 Task: Add comment ""Adopt the pace of nature"".
Action: Mouse moved to (123, 70)
Screenshot: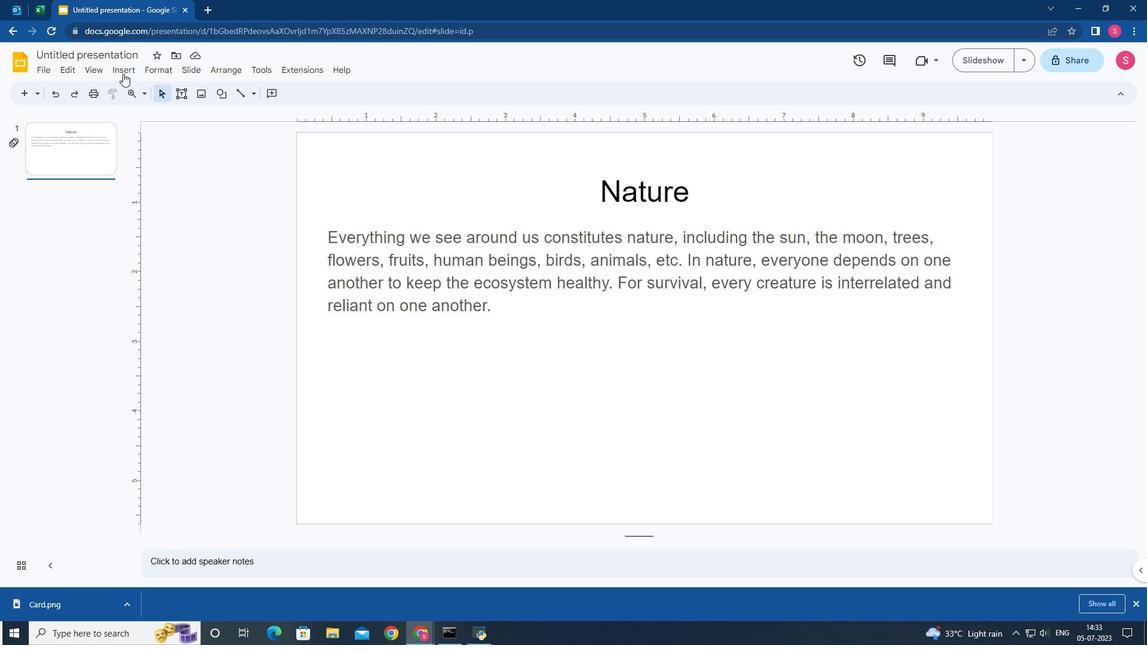 
Action: Mouse pressed left at (123, 70)
Screenshot: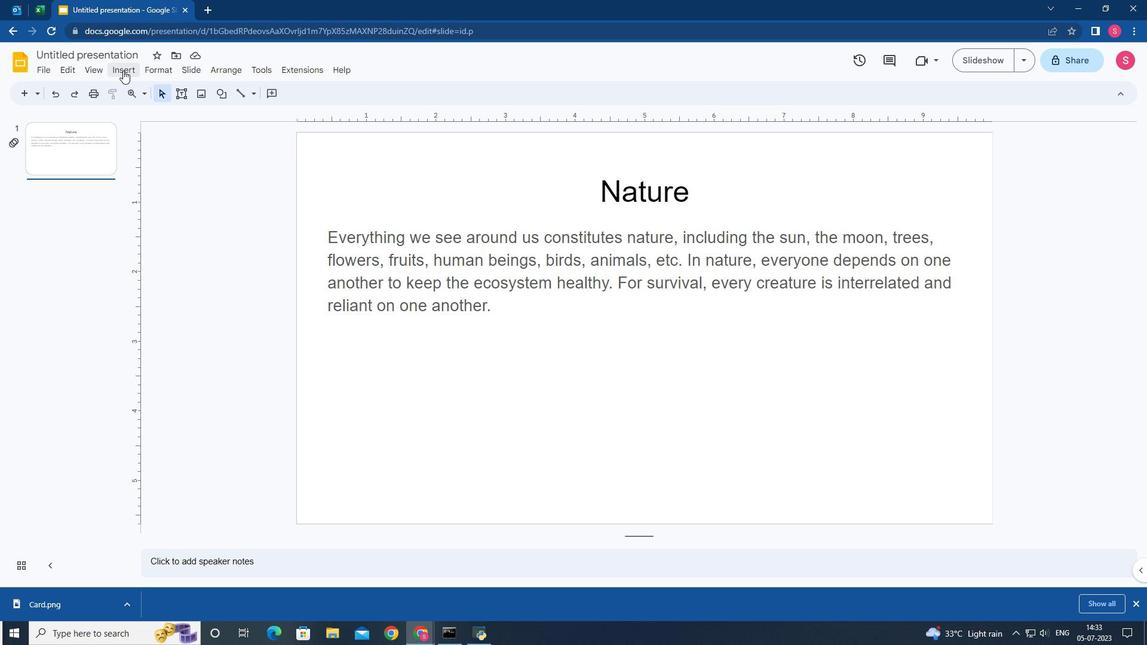 
Action: Mouse moved to (151, 356)
Screenshot: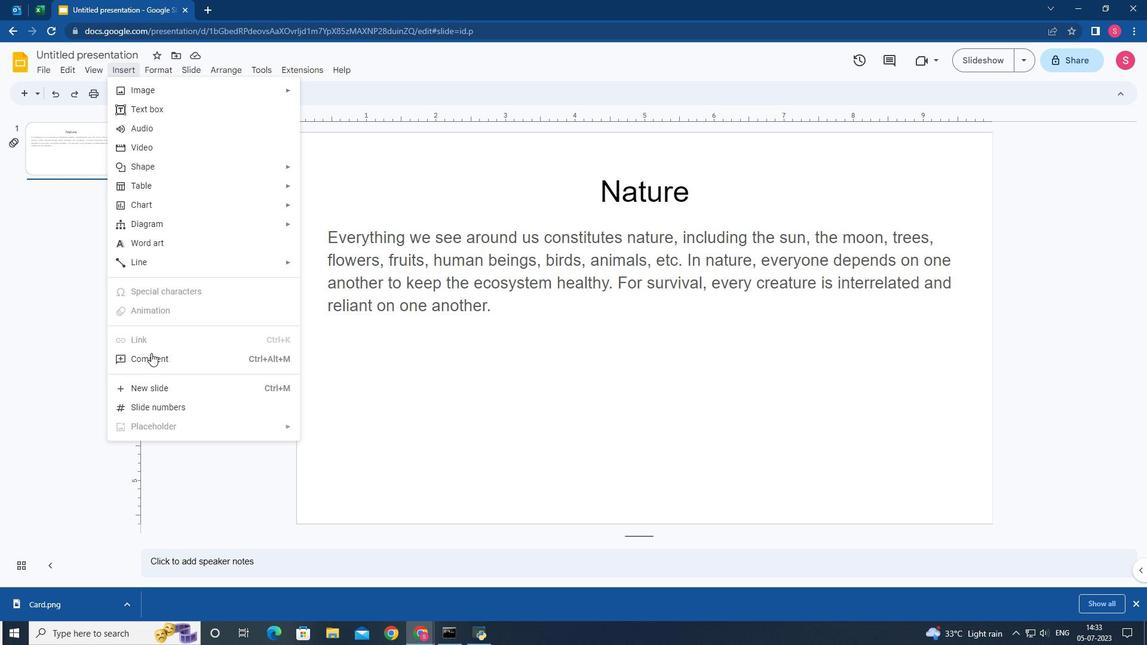 
Action: Mouse pressed left at (151, 356)
Screenshot: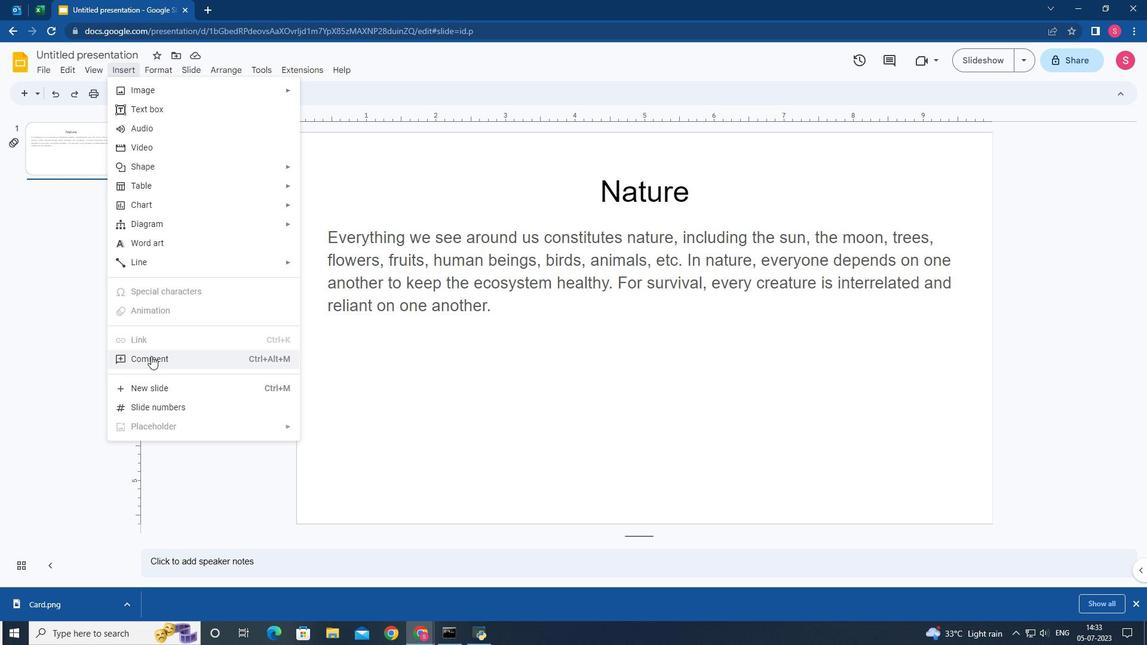 
Action: Key pressed <Key.shift>Adopt<Key.space>the<Key.space>pa
Screenshot: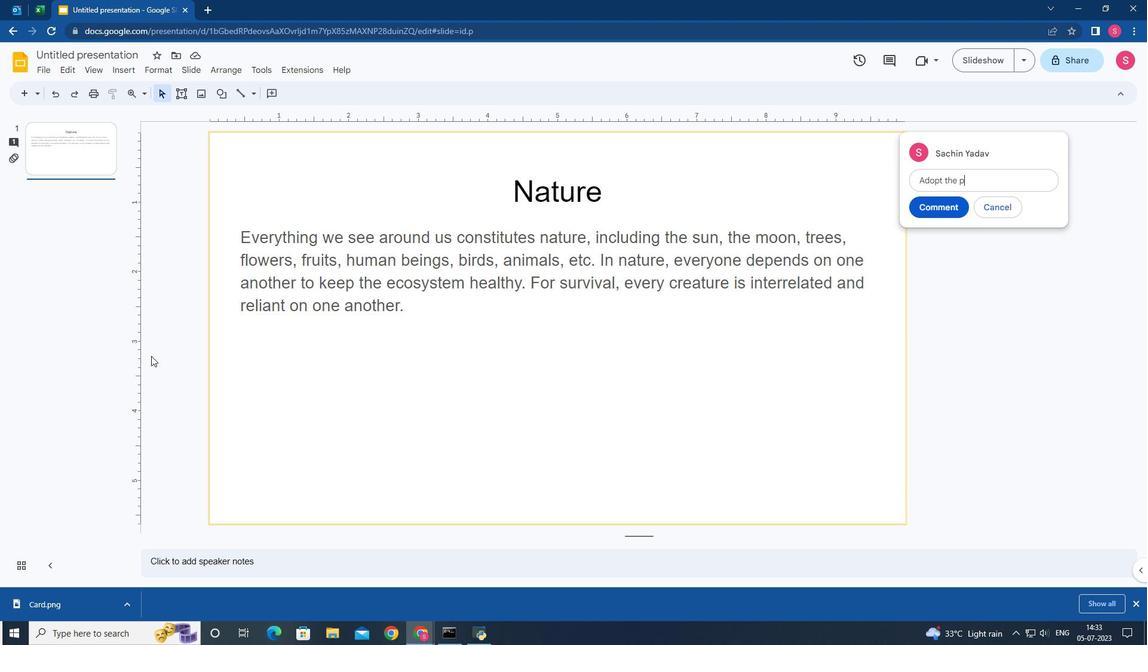 
Action: Mouse moved to (151, 356)
Screenshot: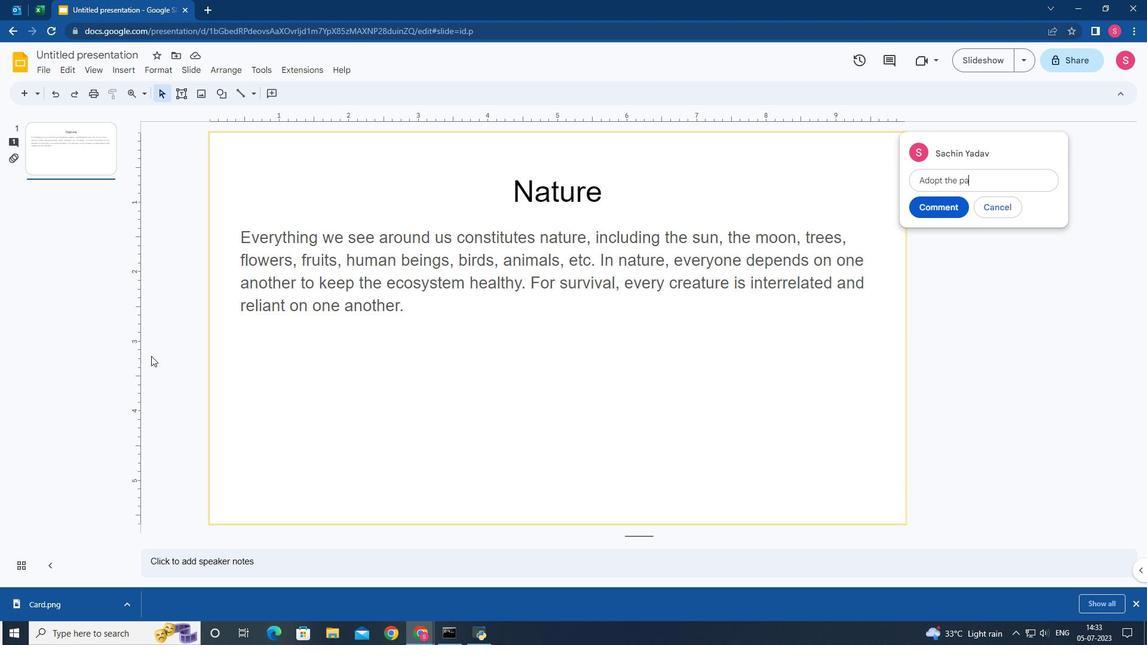 
Action: Key pressed ce<Key.space>of<Key.space>nature
Screenshot: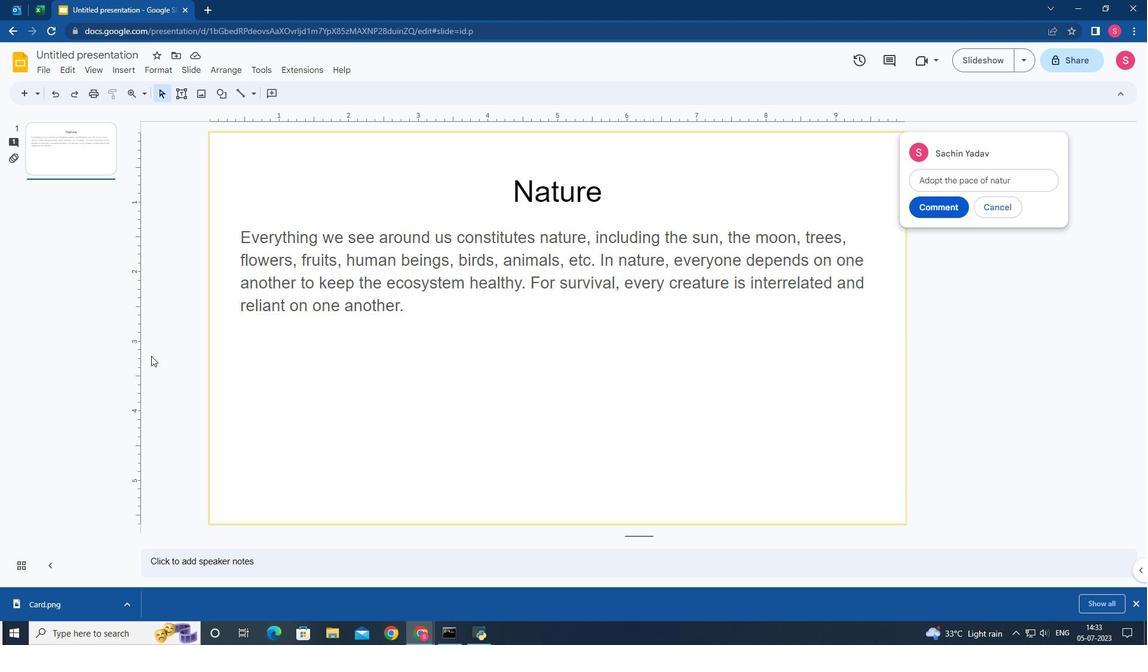 
Action: Mouse moved to (929, 206)
Screenshot: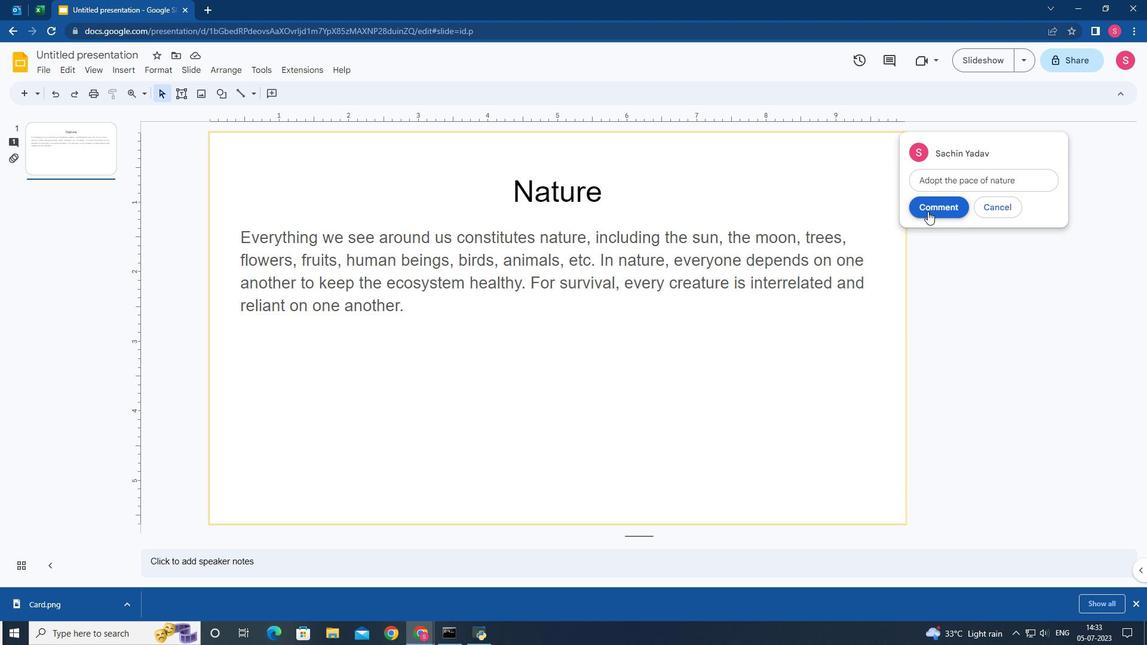 
Action: Mouse pressed left at (929, 206)
Screenshot: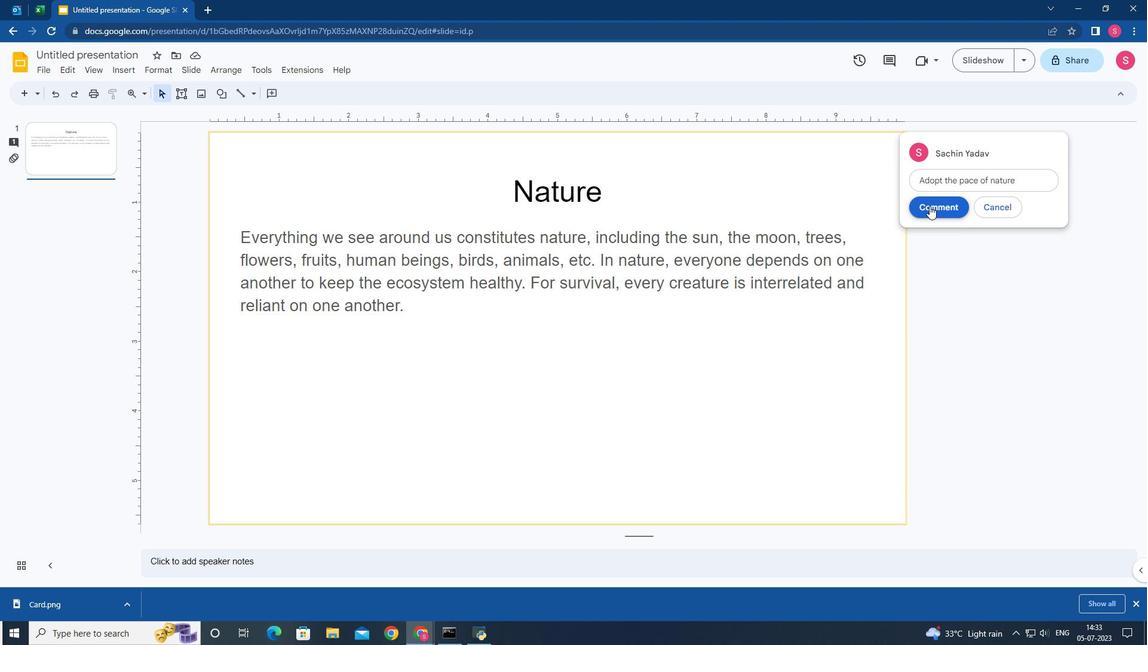 
Action: Mouse moved to (538, 369)
Screenshot: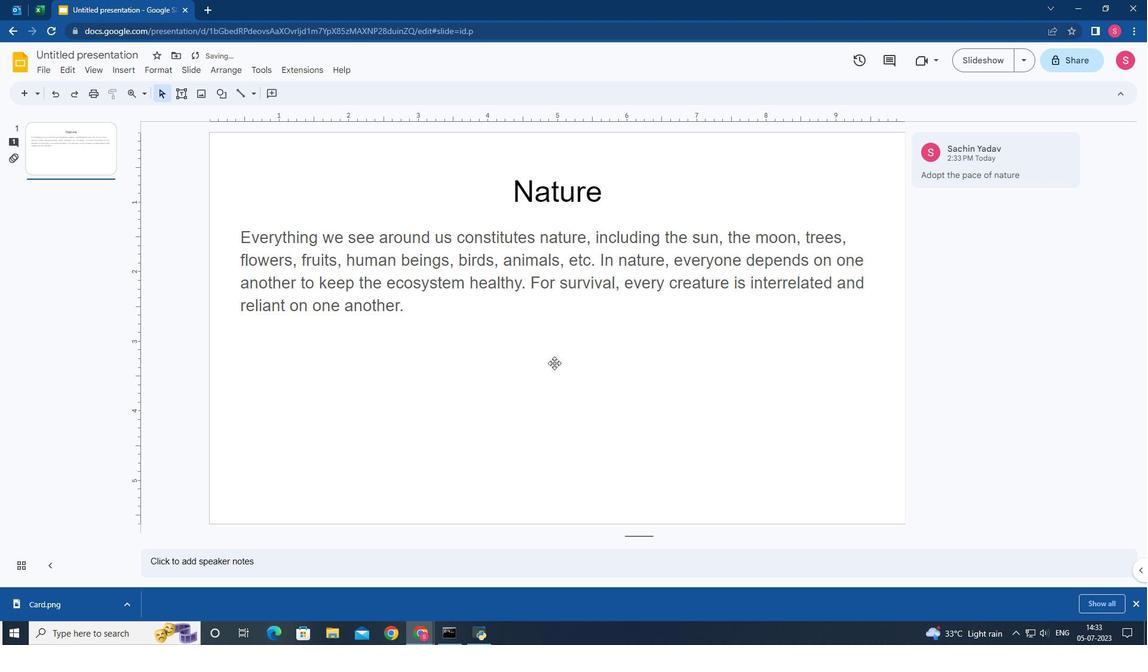 
